 Task: Add Sprouts Sliced Colby Jack Cheese to the cart.
Action: Mouse pressed left at (17, 102)
Screenshot: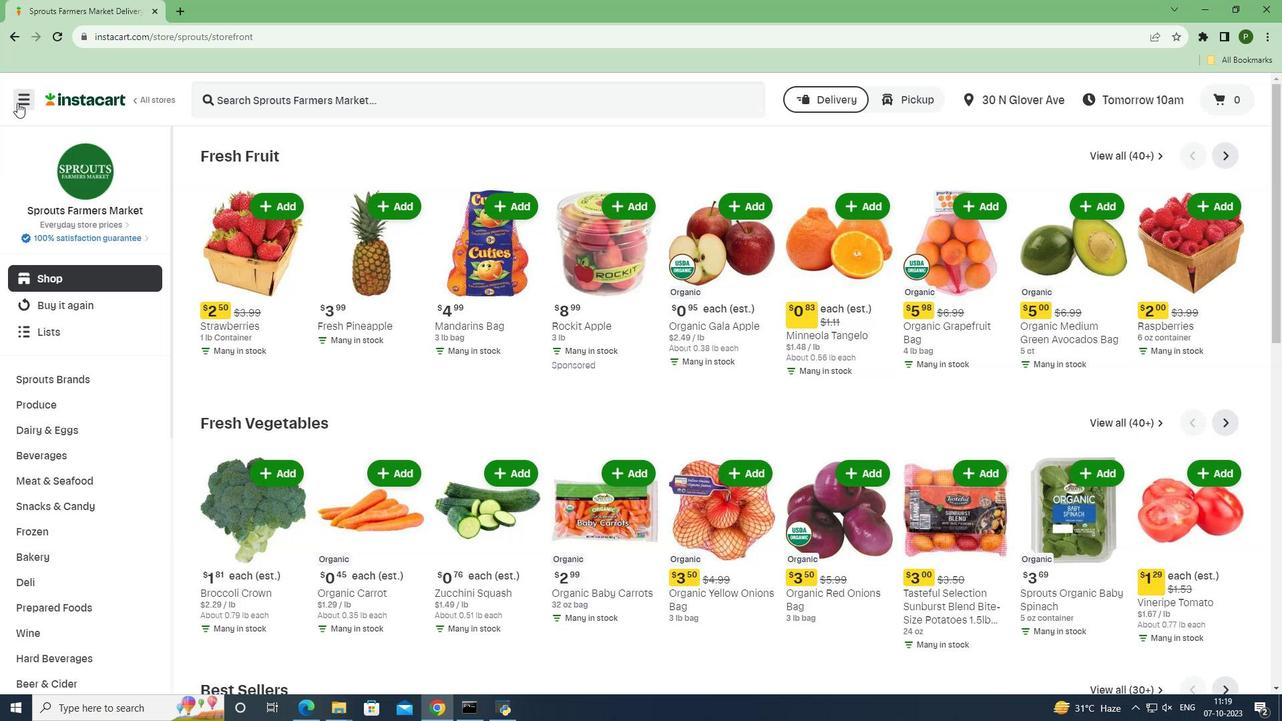 
Action: Mouse moved to (67, 364)
Screenshot: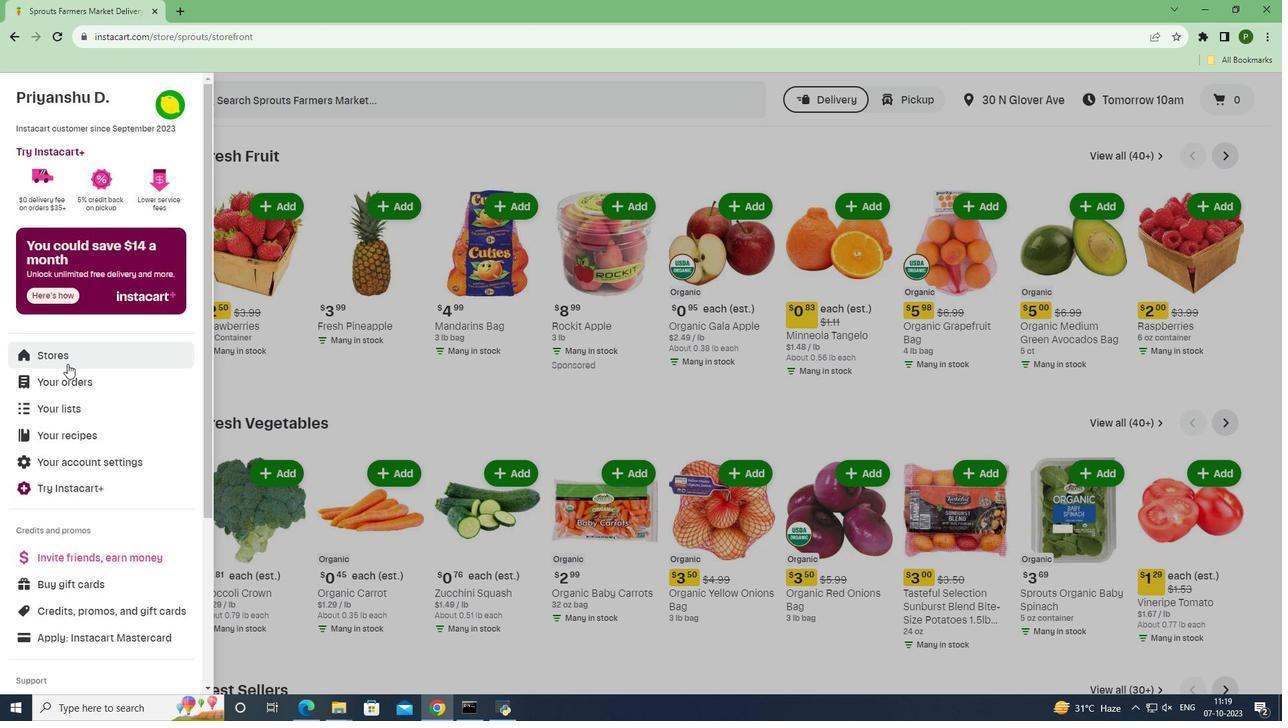 
Action: Mouse pressed left at (67, 364)
Screenshot: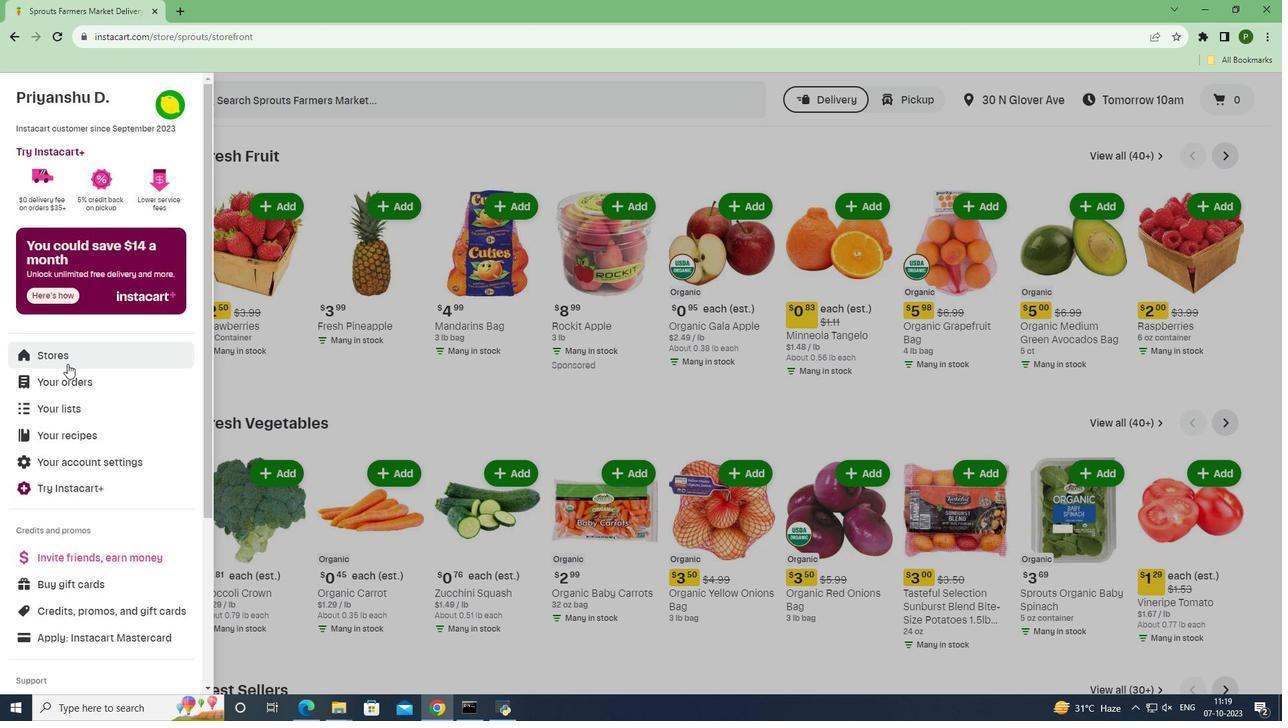 
Action: Mouse moved to (313, 162)
Screenshot: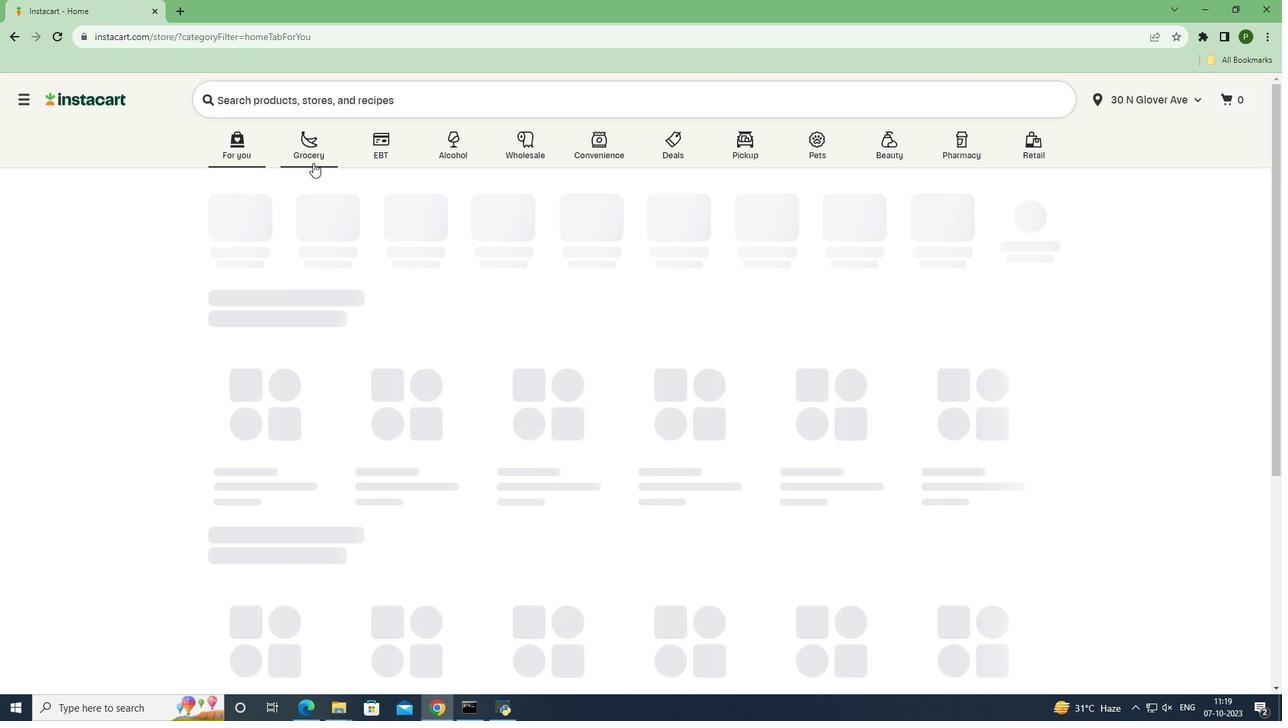 
Action: Mouse pressed left at (313, 162)
Screenshot: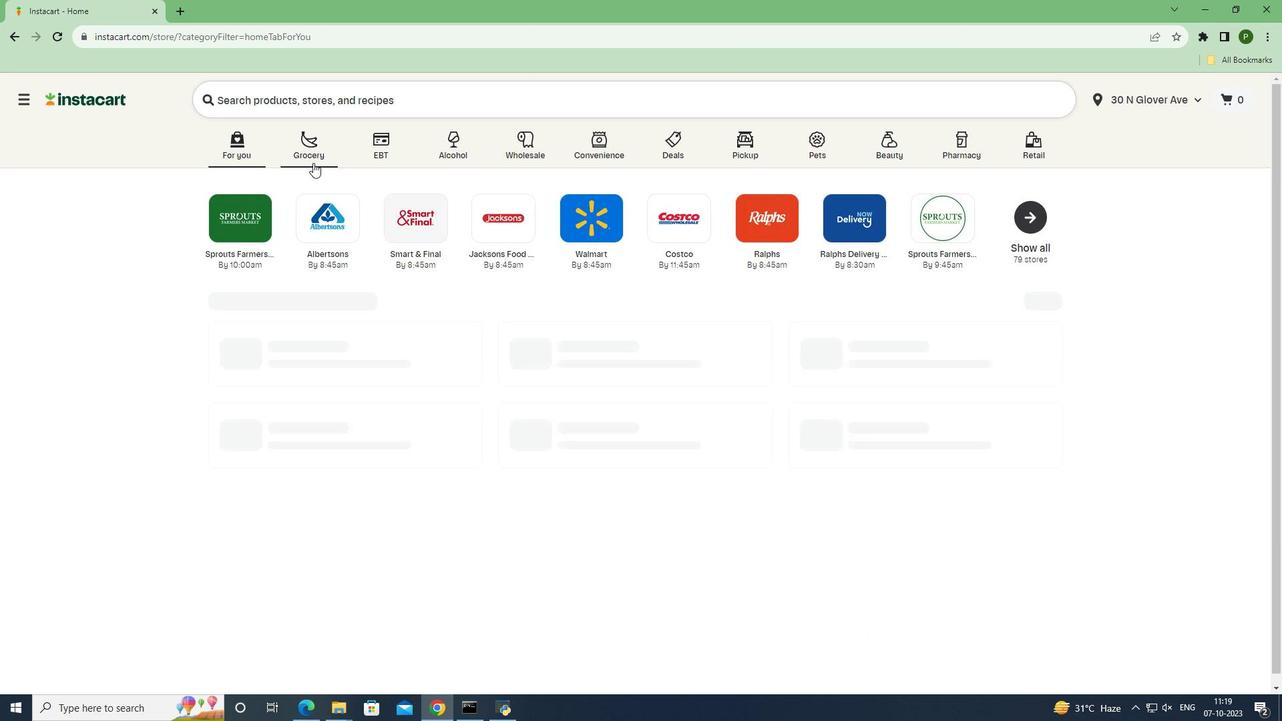 
Action: Mouse moved to (528, 317)
Screenshot: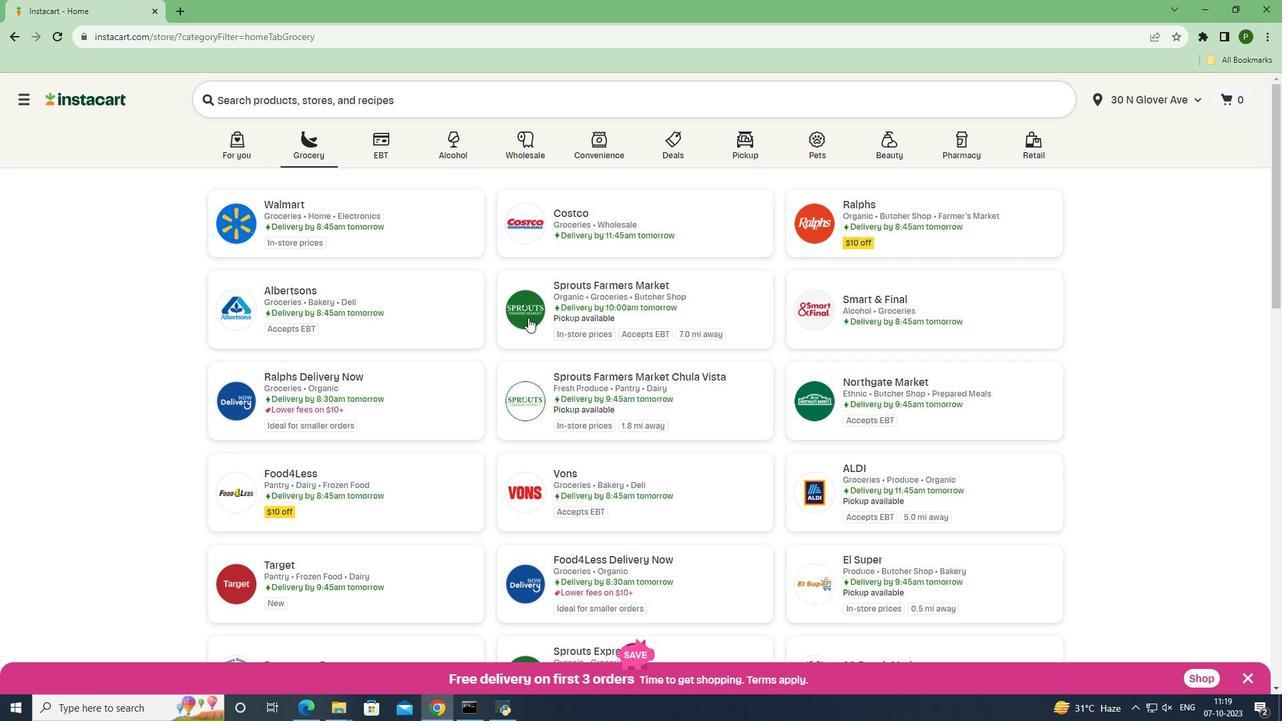 
Action: Mouse pressed left at (528, 317)
Screenshot: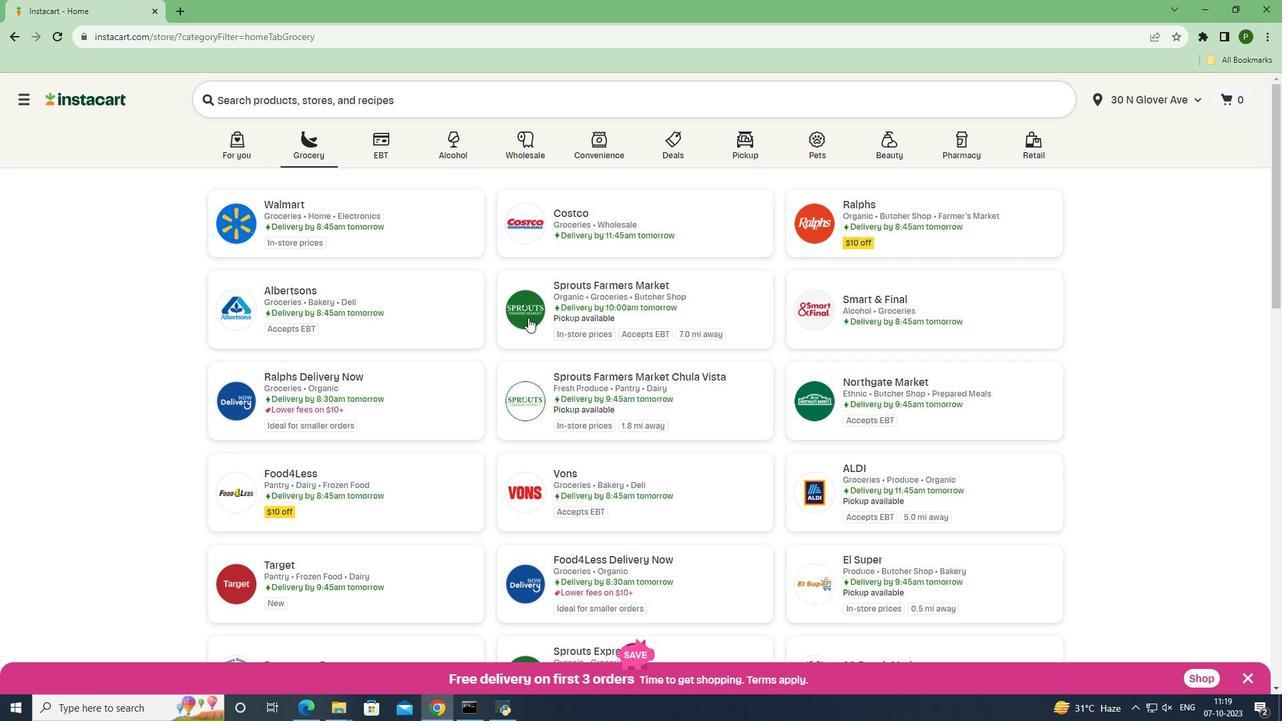 
Action: Mouse moved to (96, 430)
Screenshot: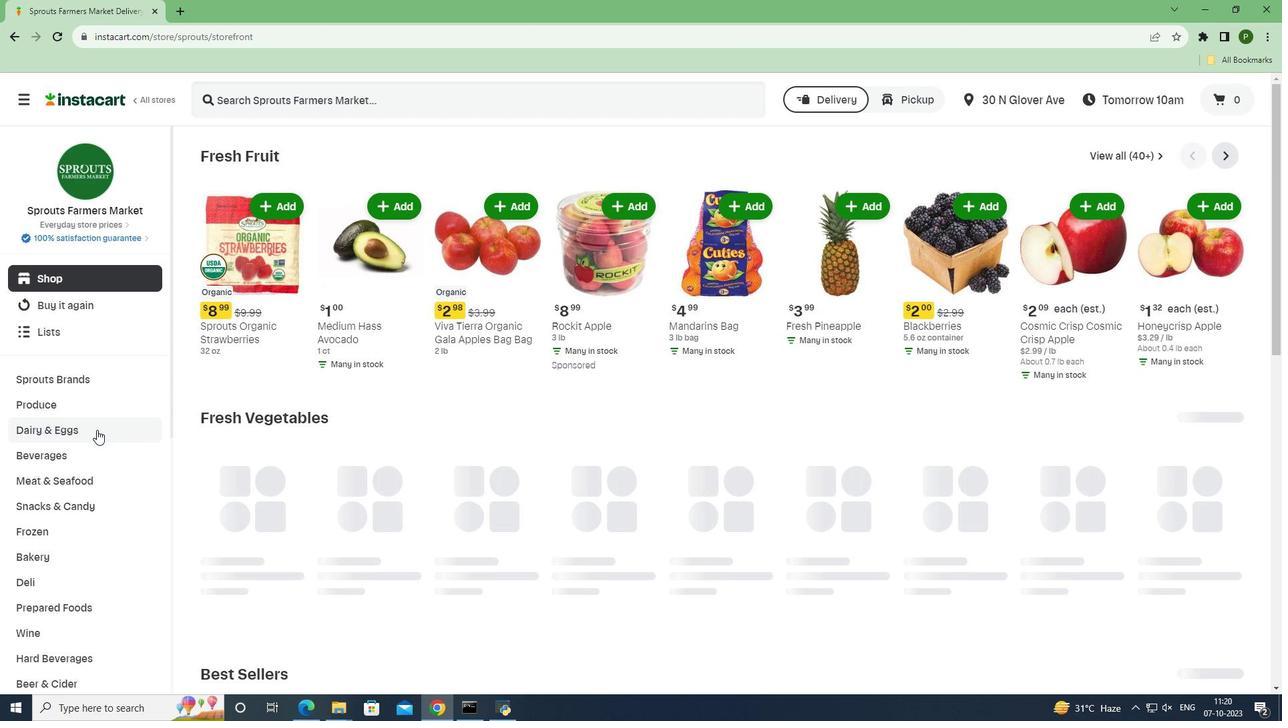
Action: Mouse pressed left at (96, 430)
Screenshot: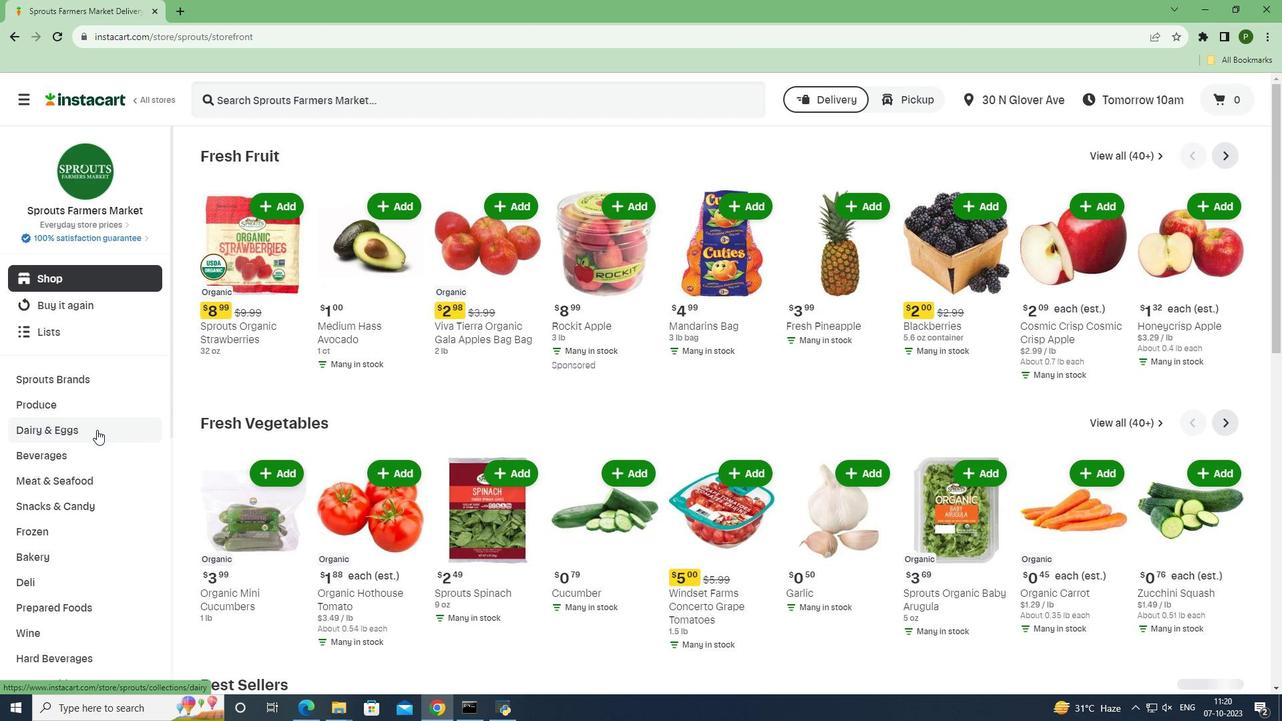 
Action: Mouse moved to (77, 480)
Screenshot: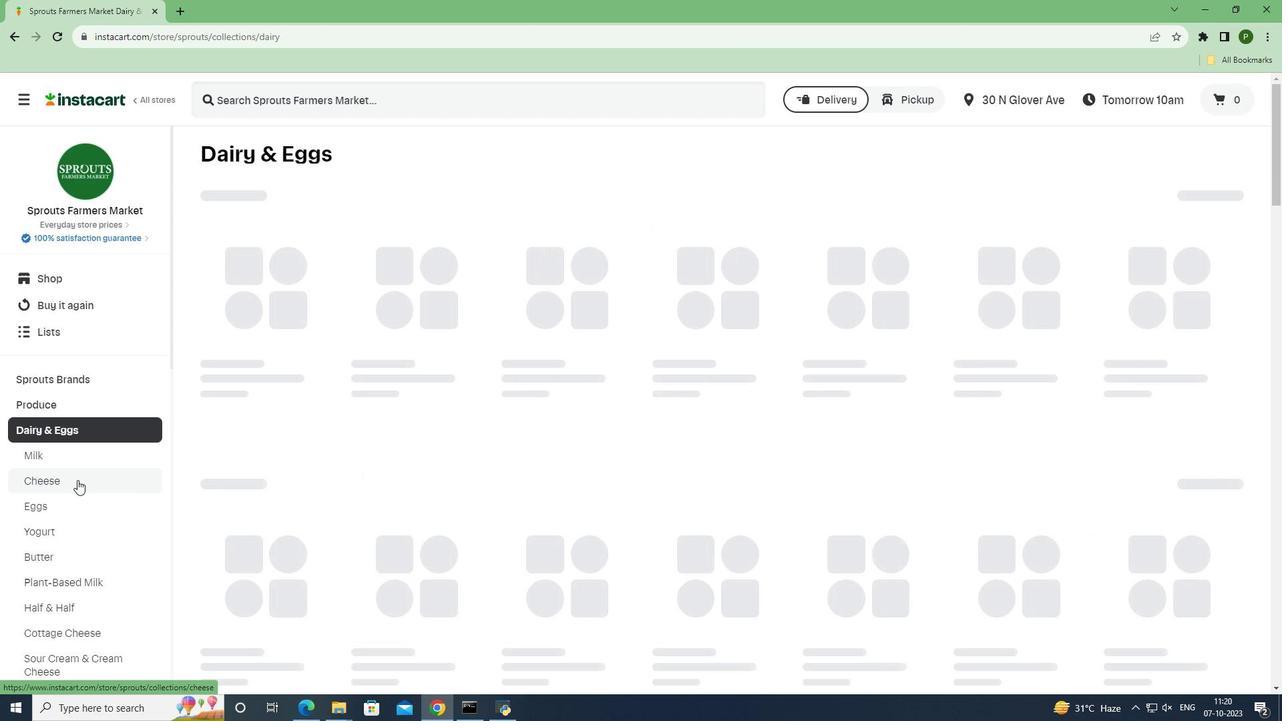 
Action: Mouse pressed left at (77, 480)
Screenshot: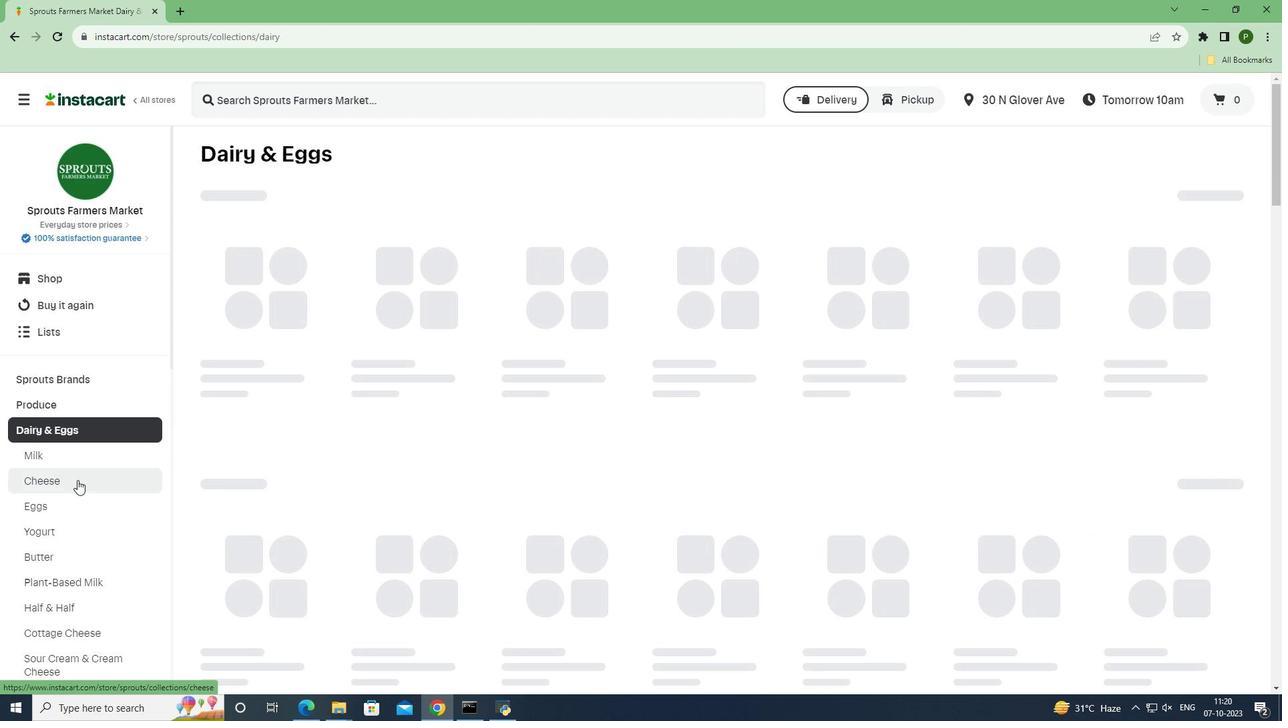 
Action: Mouse moved to (242, 94)
Screenshot: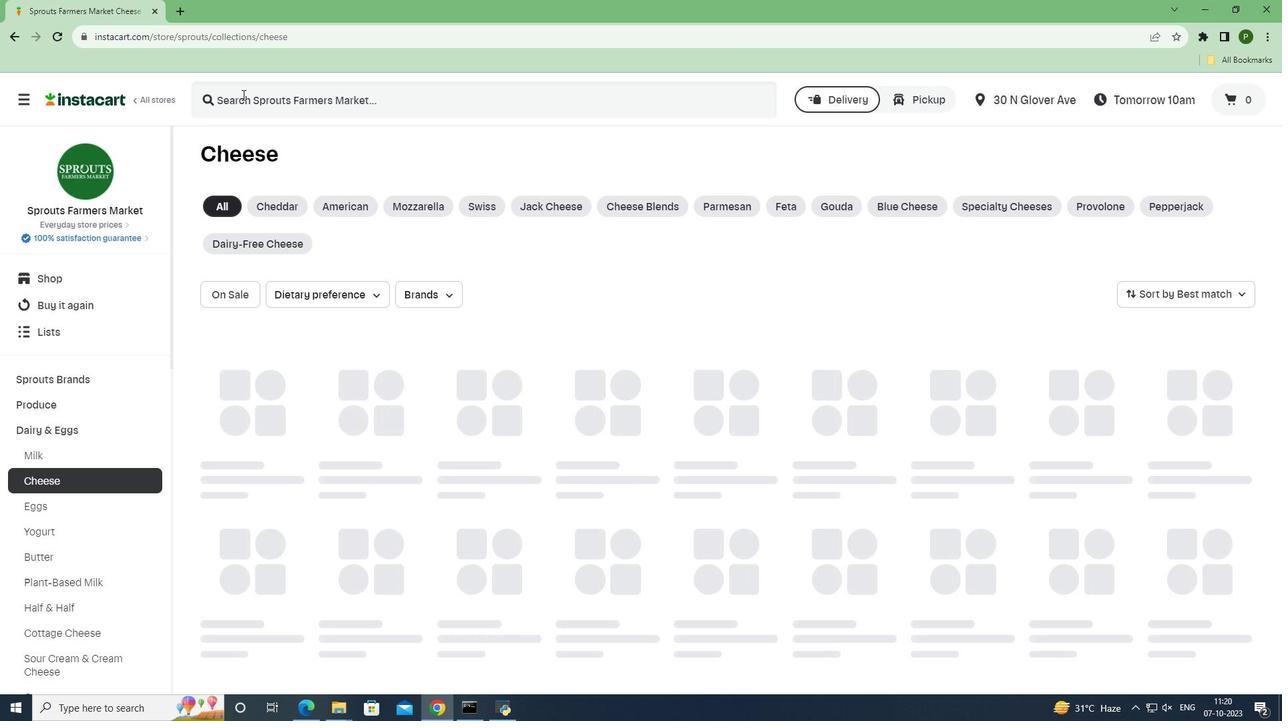 
Action: Mouse pressed left at (242, 94)
Screenshot: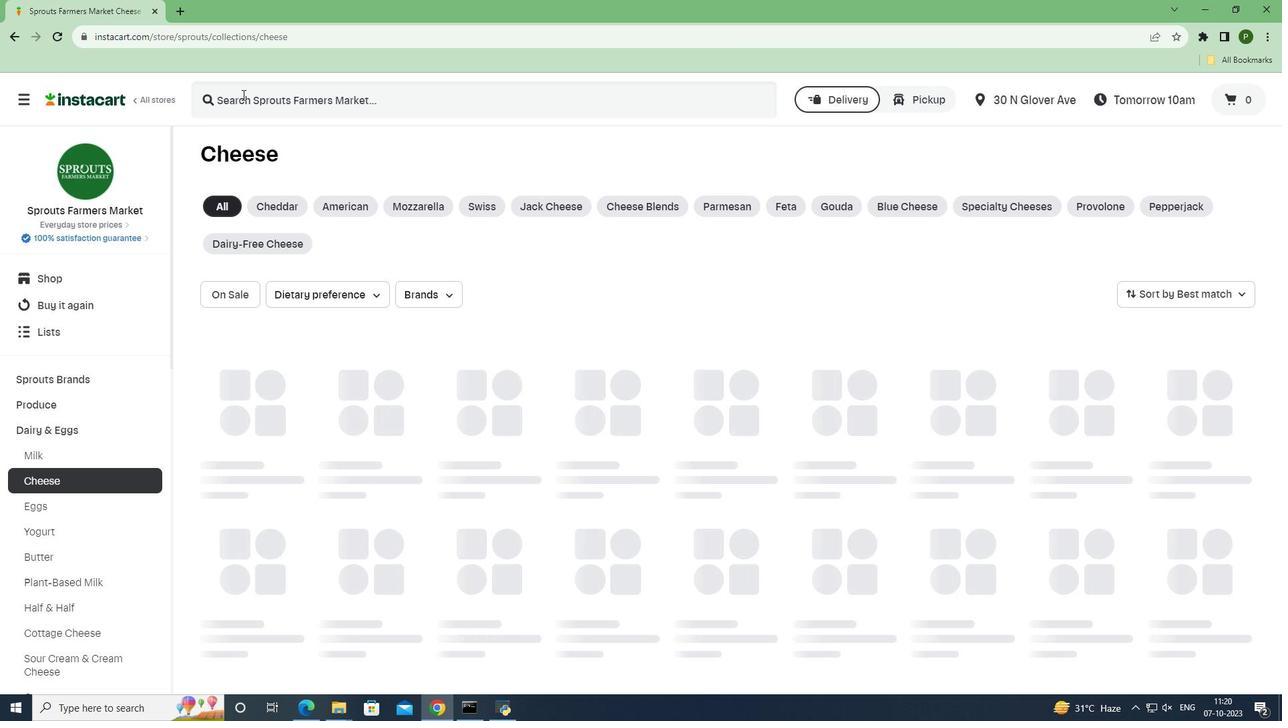 
Action: Key pressed <Key.caps_lock>S<Key.caps_lock>prouts<Key.space><Key.caps_lock>S<Key.caps_lock>liced<Key.space><Key.caps_lock>C<Key.caps_lock>olby<Key.space><Key.caps_lock>J<Key.caps_lock>ack<Key.space><Key.caps_lock>C<Key.caps_lock>heese<Key.space><Key.enter>
Screenshot: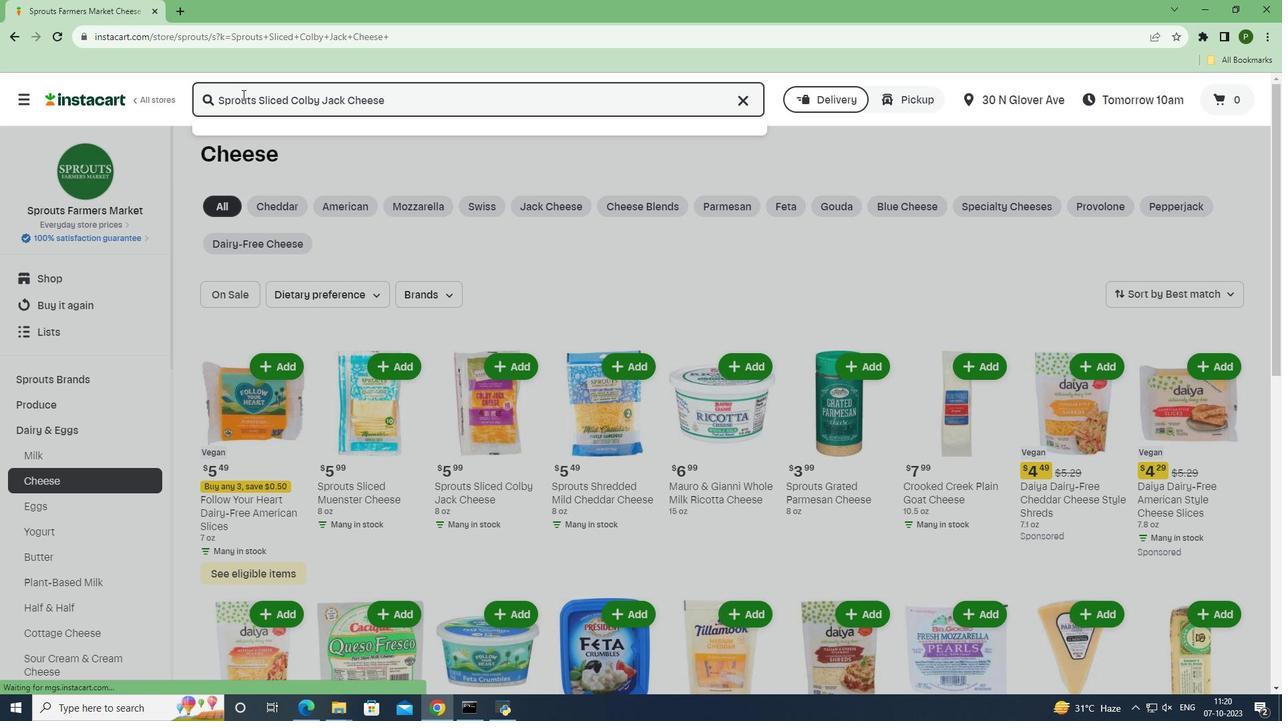 
Action: Mouse moved to (567, 237)
Screenshot: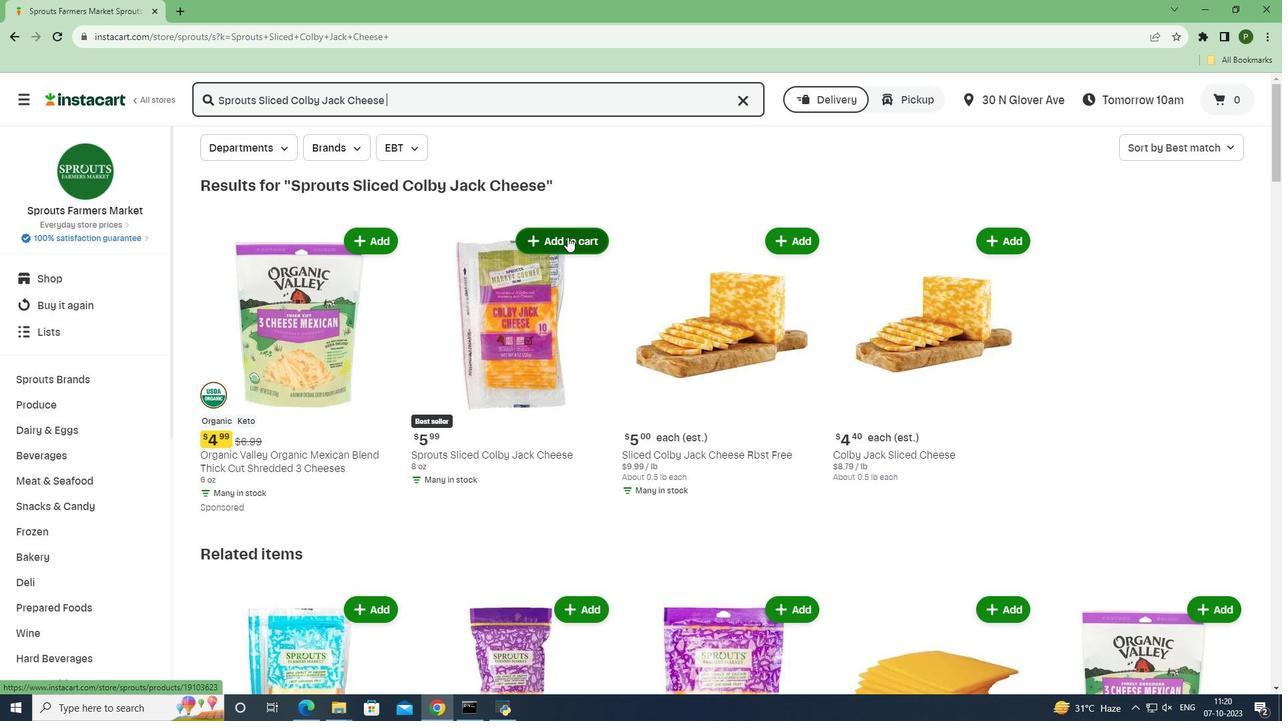 
Action: Mouse pressed left at (567, 237)
Screenshot: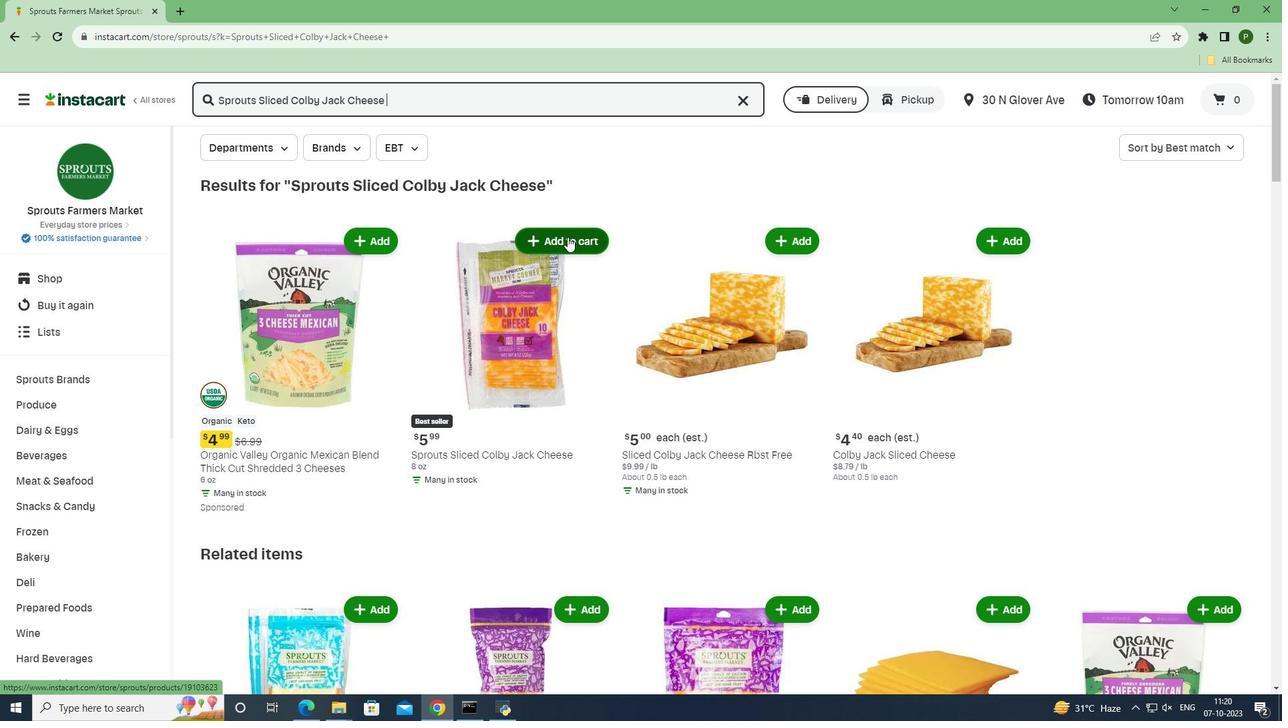 
Action: Mouse moved to (595, 298)
Screenshot: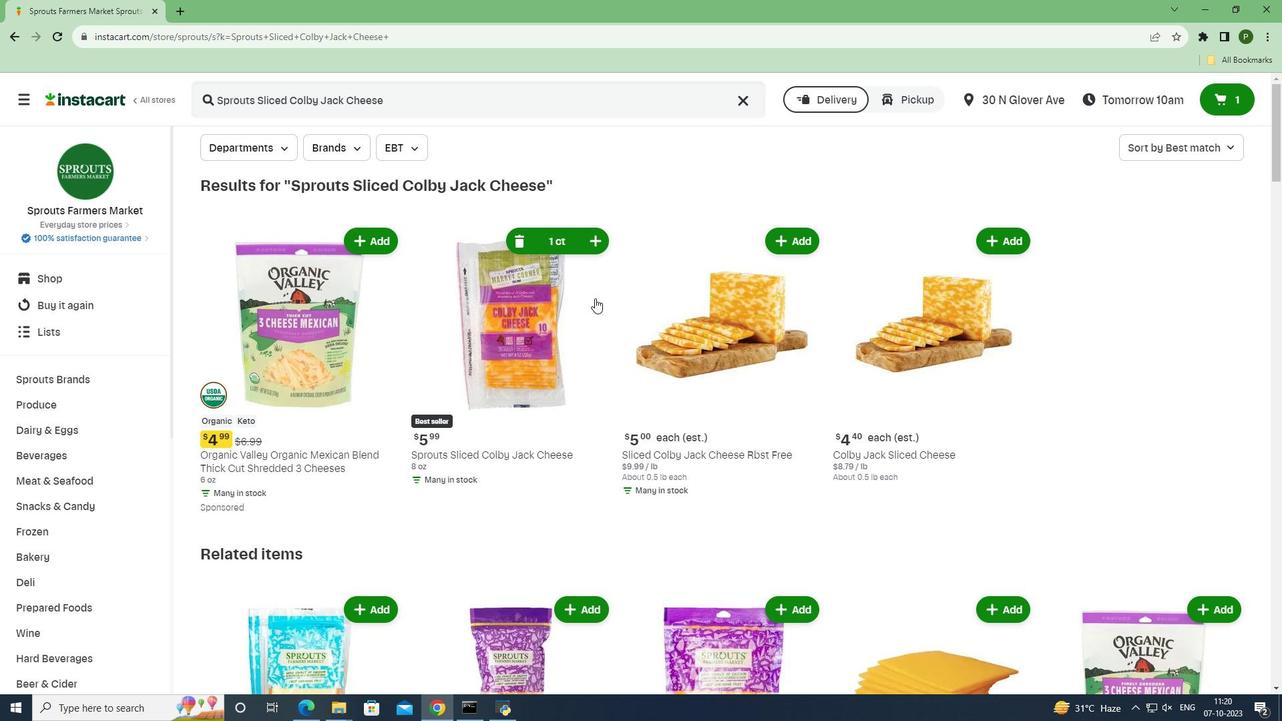 
